 Task: Add the card layout component to the site builder.
Action: Mouse moved to (903, 71)
Screenshot: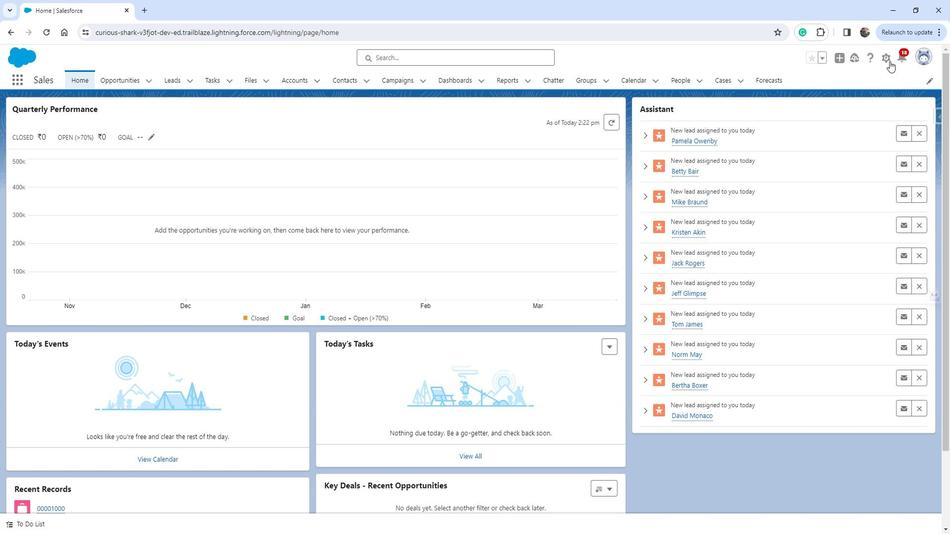 
Action: Mouse pressed left at (903, 71)
Screenshot: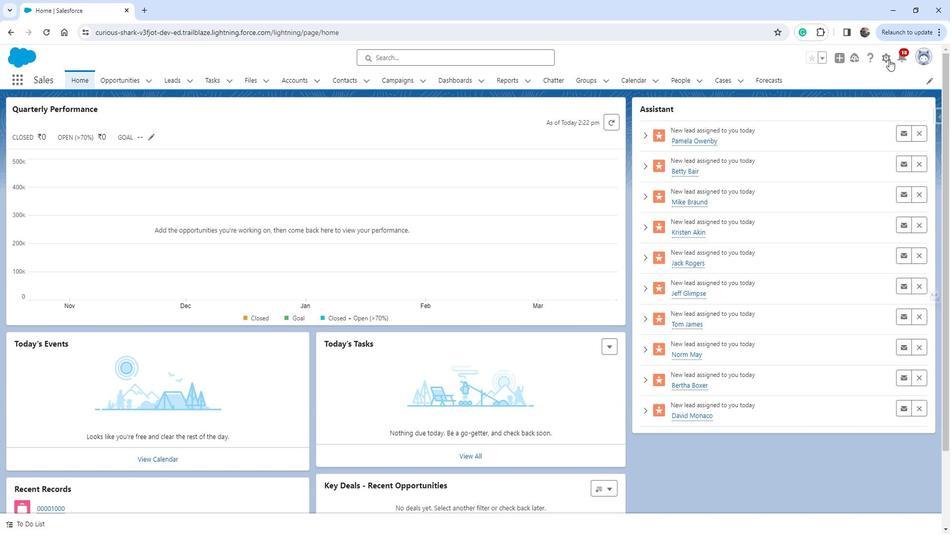 
Action: Mouse moved to (865, 102)
Screenshot: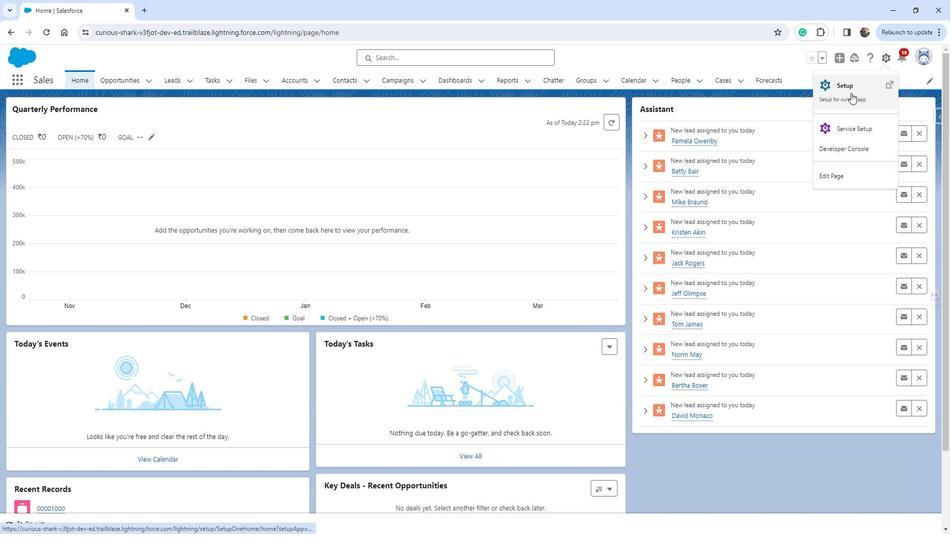 
Action: Mouse pressed left at (865, 102)
Screenshot: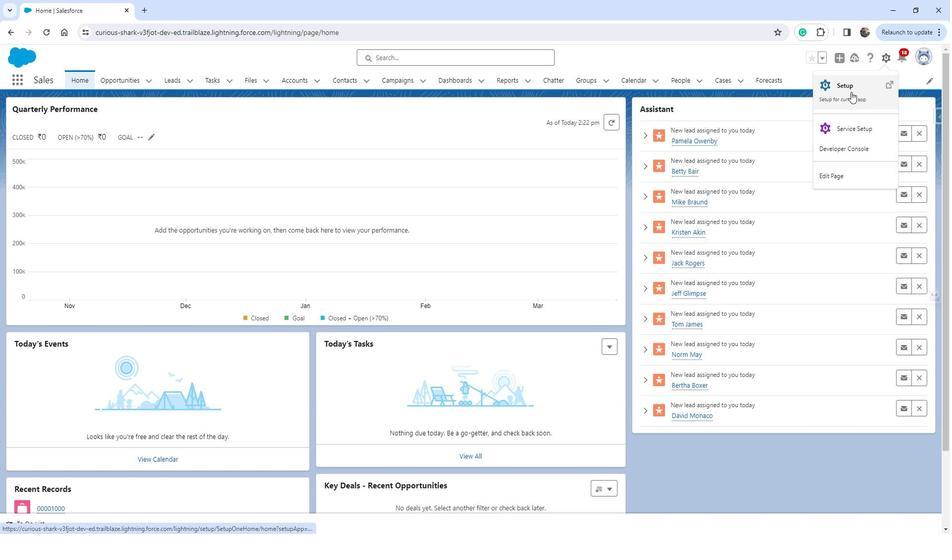 
Action: Mouse moved to (34, 412)
Screenshot: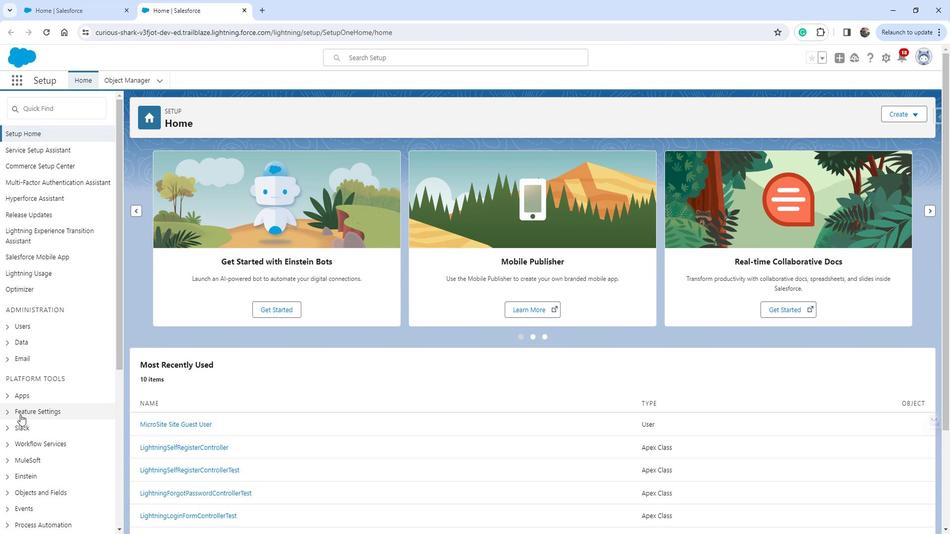 
Action: Mouse pressed left at (34, 412)
Screenshot: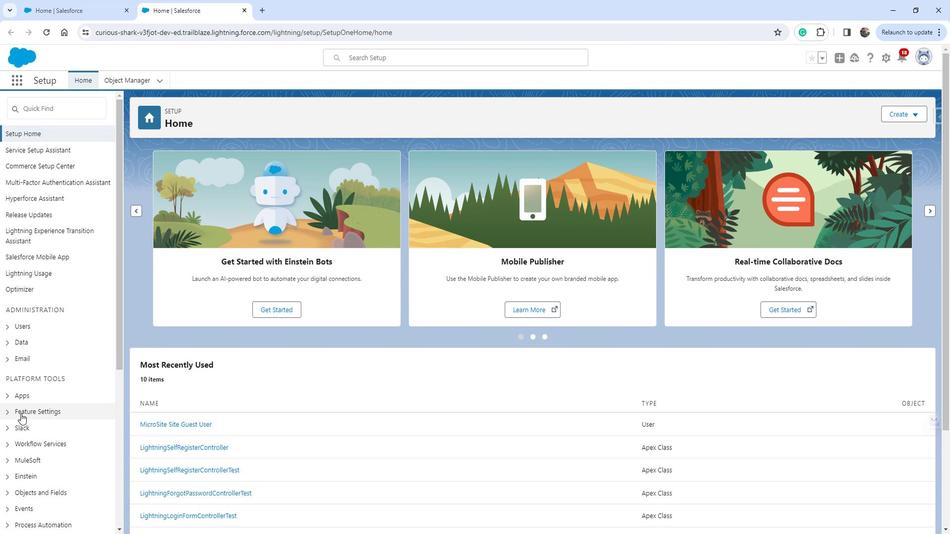 
Action: Mouse moved to (53, 412)
Screenshot: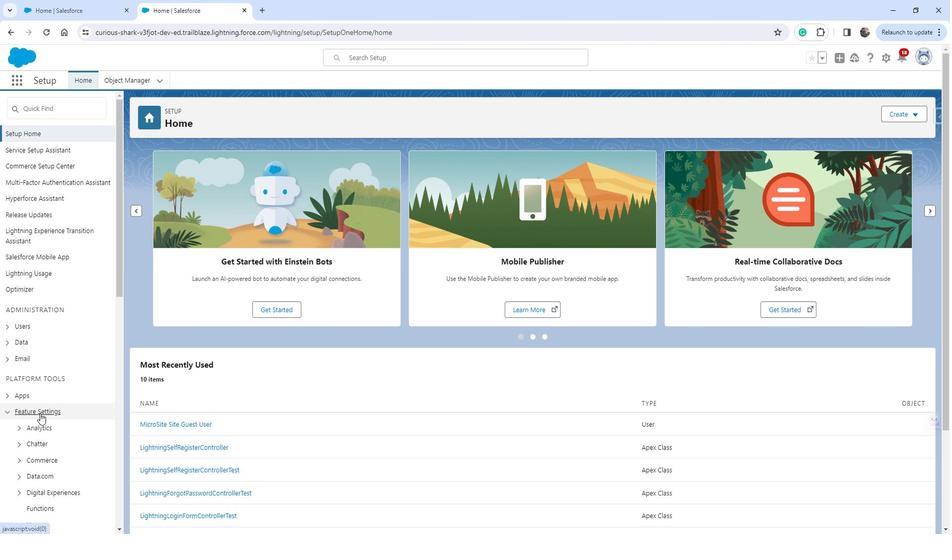 
Action: Mouse scrolled (53, 412) with delta (0, 0)
Screenshot: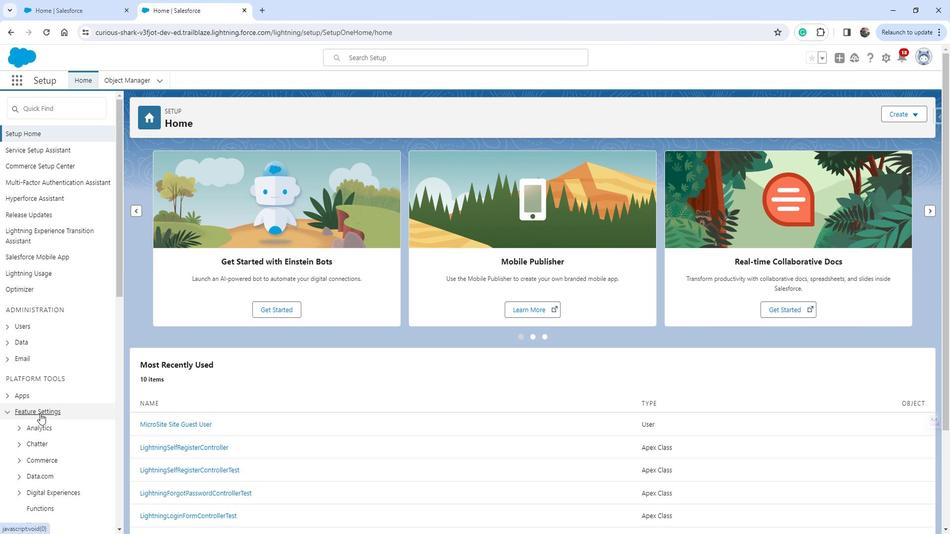 
Action: Mouse scrolled (53, 412) with delta (0, 0)
Screenshot: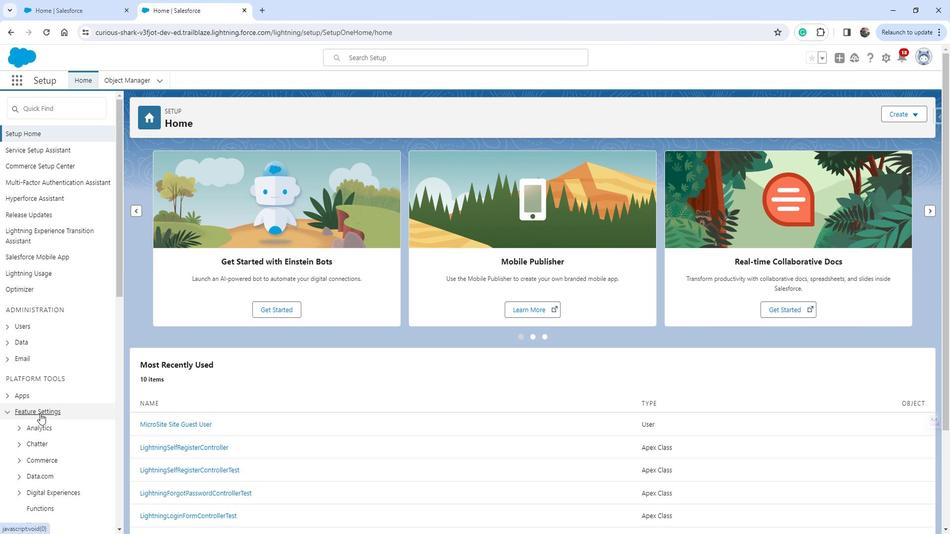 
Action: Mouse scrolled (53, 412) with delta (0, 0)
Screenshot: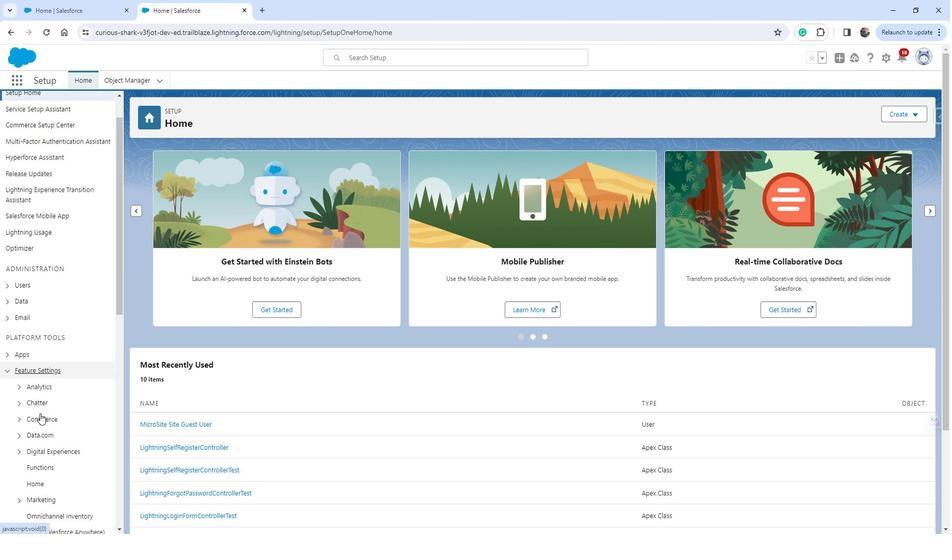 
Action: Mouse moved to (66, 342)
Screenshot: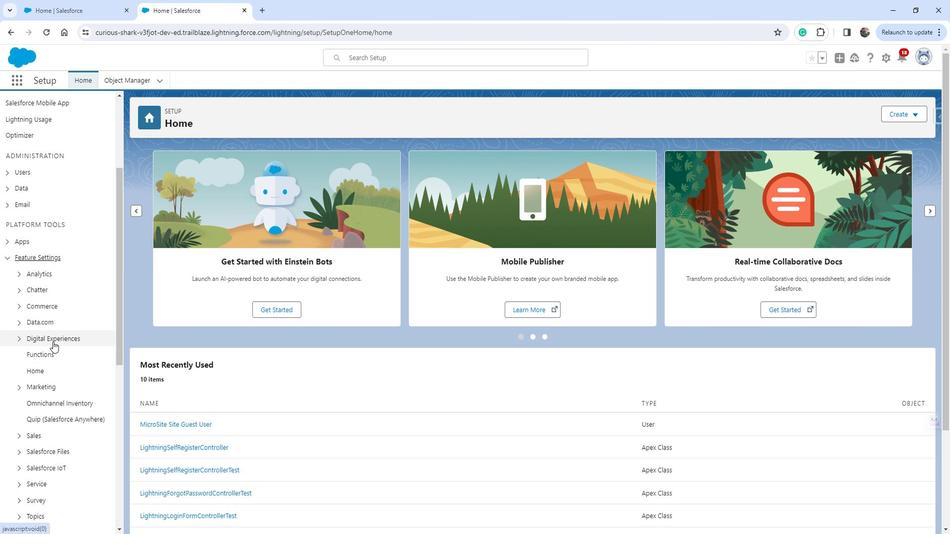 
Action: Mouse pressed left at (66, 342)
Screenshot: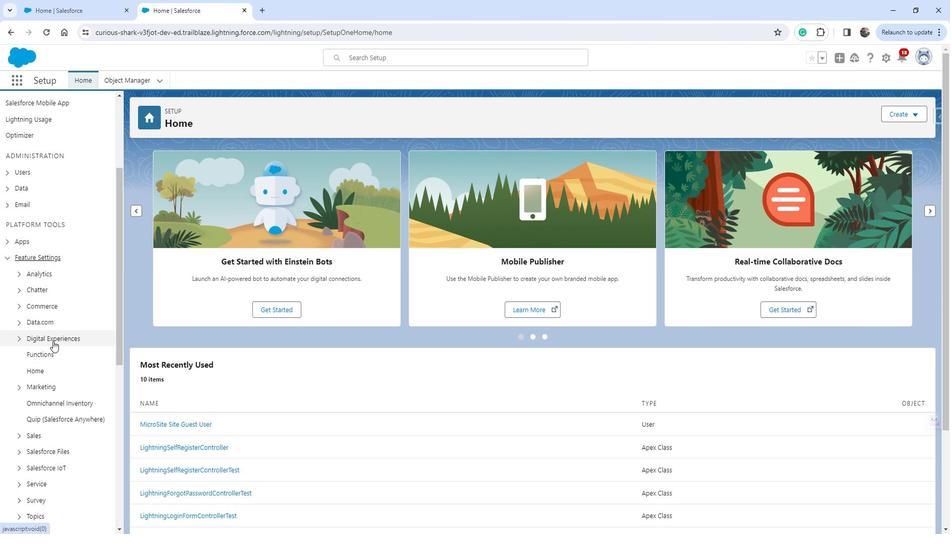 
Action: Mouse moved to (60, 353)
Screenshot: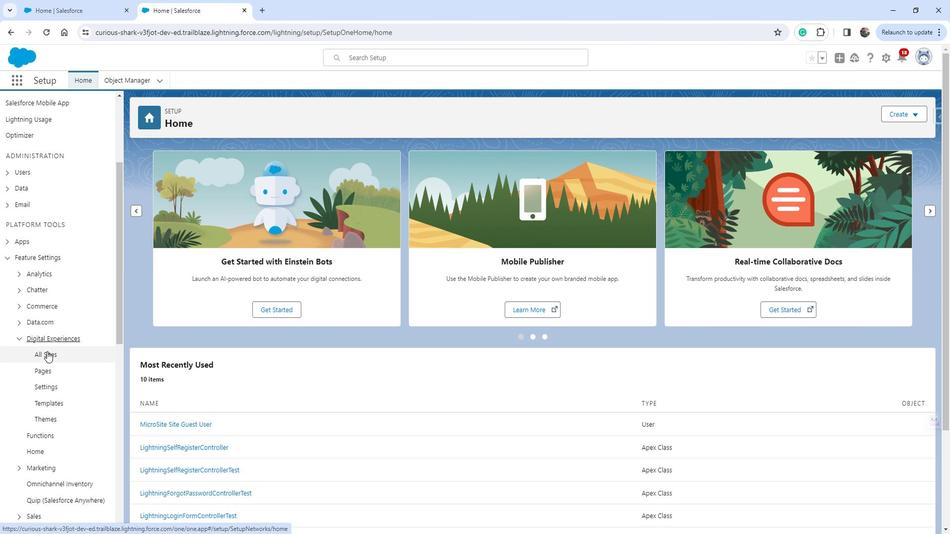 
Action: Mouse pressed left at (60, 353)
Screenshot: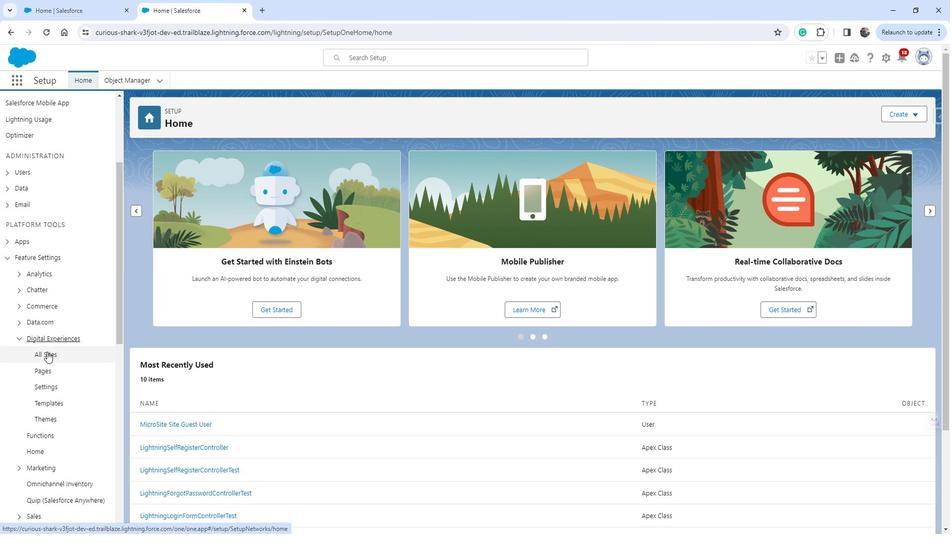 
Action: Mouse moved to (174, 242)
Screenshot: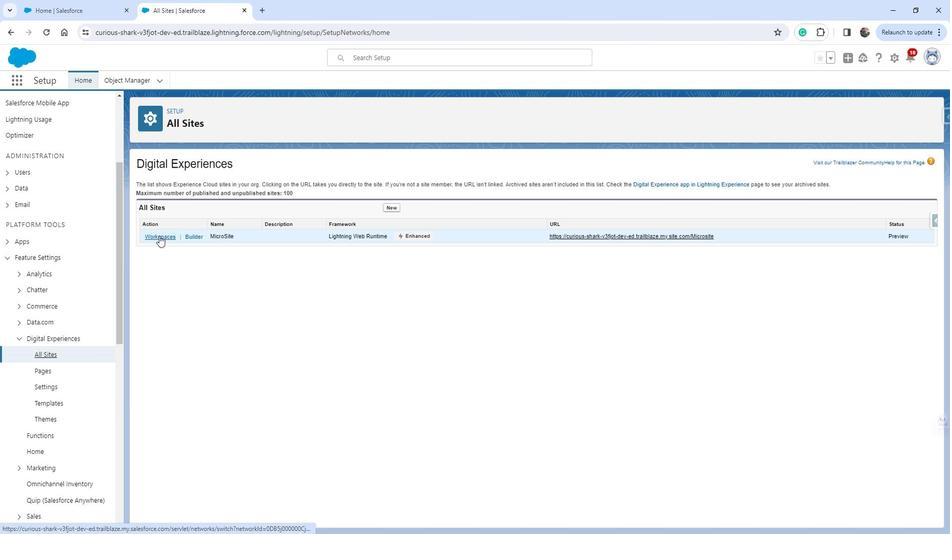 
Action: Mouse pressed left at (174, 242)
Screenshot: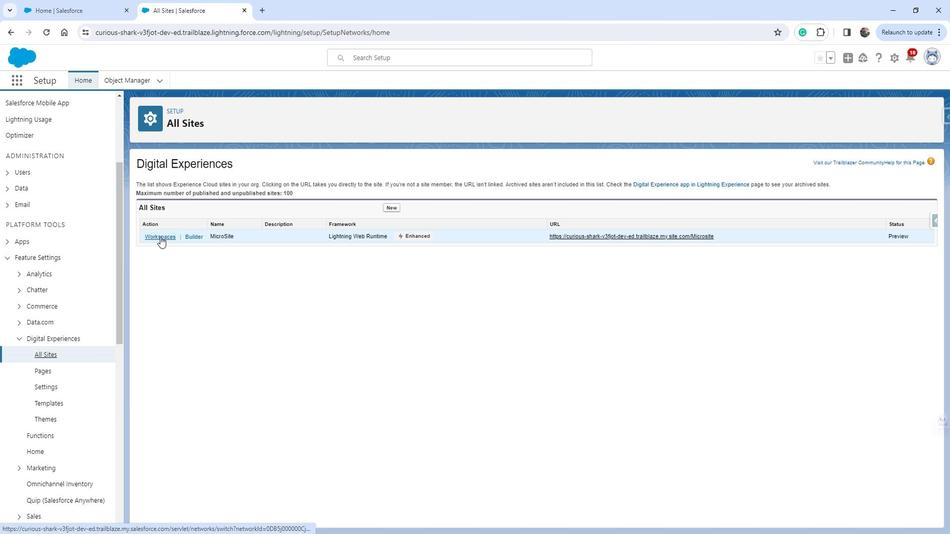 
Action: Mouse moved to (116, 237)
Screenshot: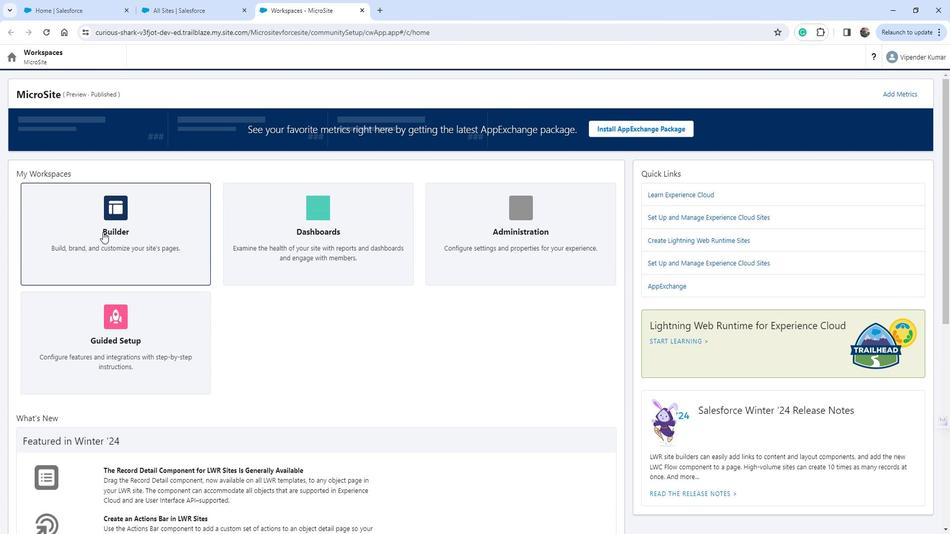 
Action: Mouse pressed left at (116, 237)
Screenshot: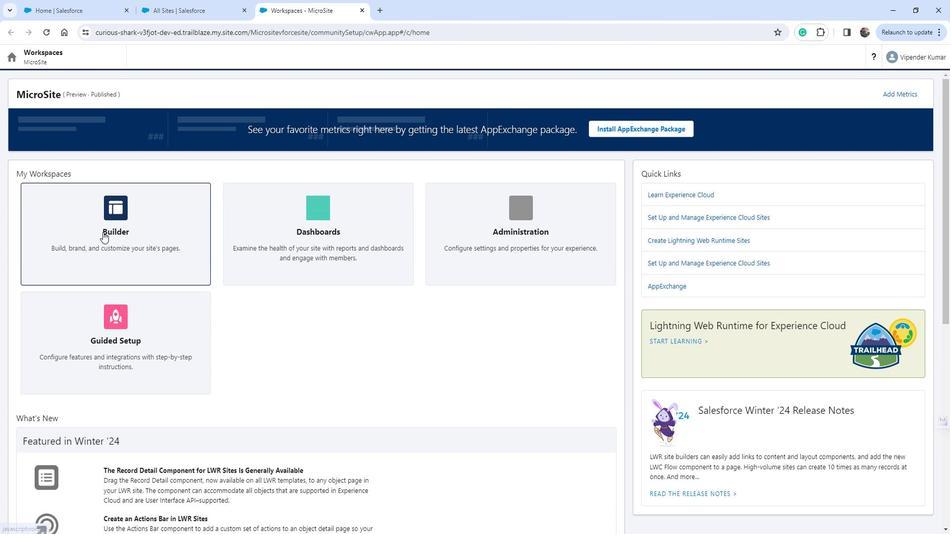 
Action: Mouse moved to (30, 111)
Screenshot: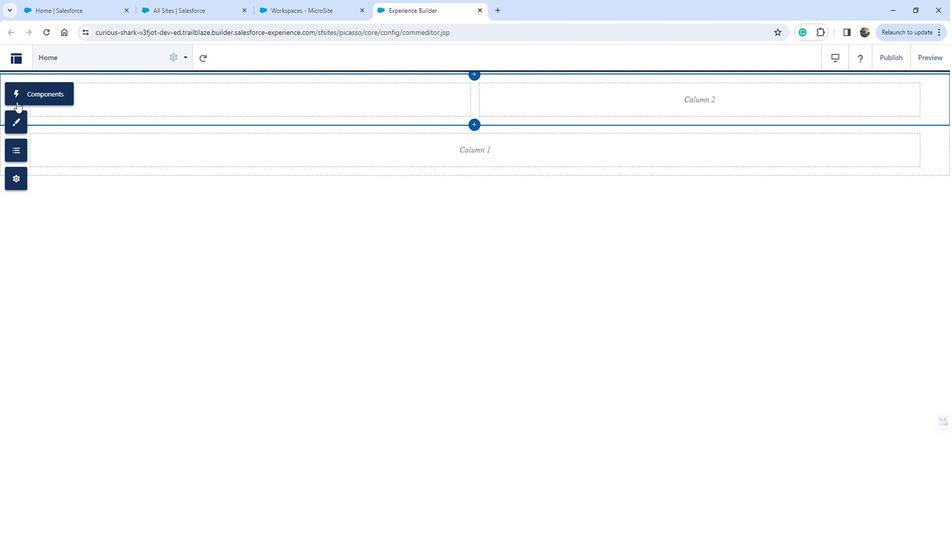 
Action: Mouse pressed left at (30, 111)
Screenshot: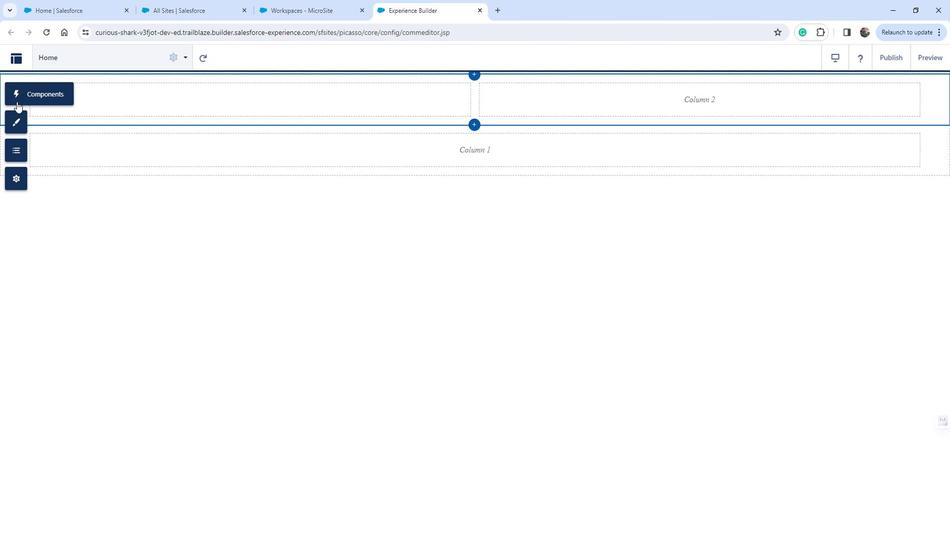 
Action: Mouse moved to (115, 294)
Screenshot: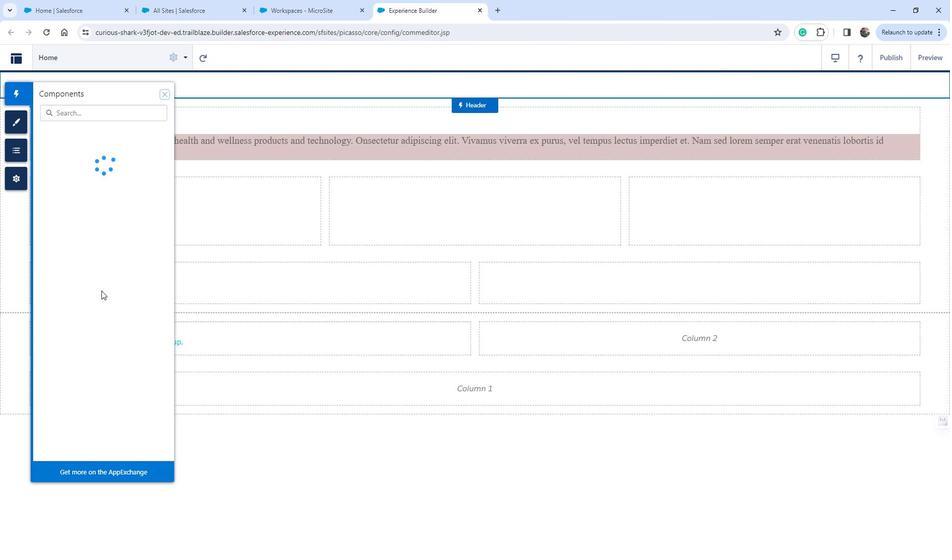 
Action: Mouse scrolled (115, 293) with delta (0, 0)
Screenshot: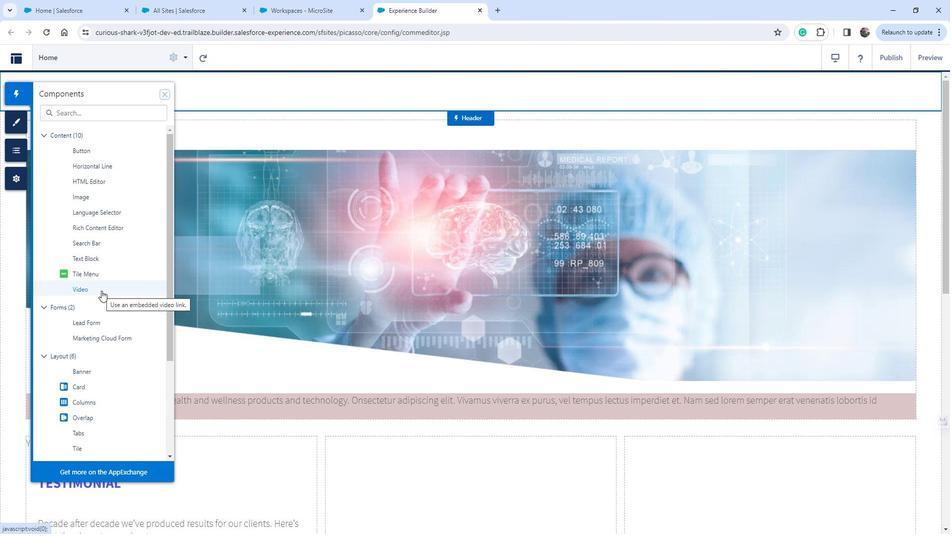 
Action: Mouse scrolled (115, 293) with delta (0, 0)
Screenshot: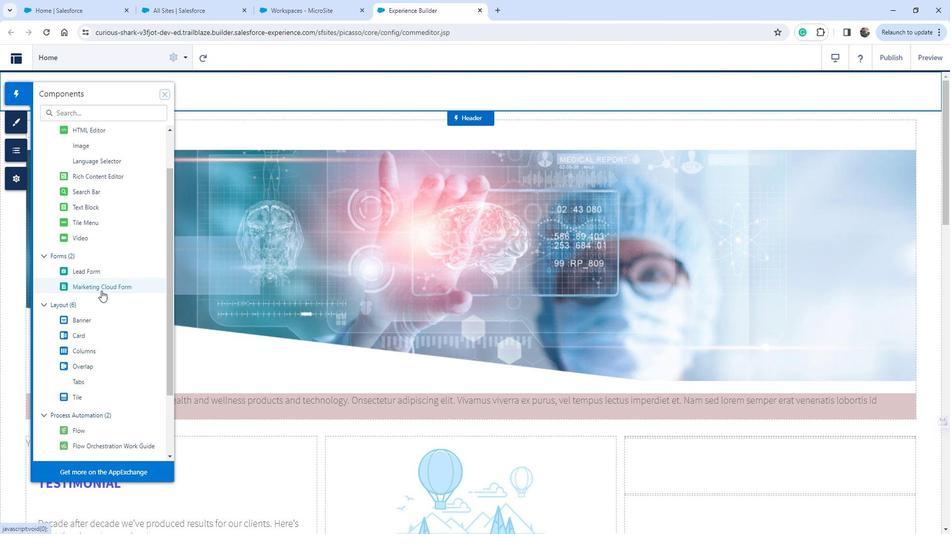 
Action: Mouse moved to (346, 402)
Screenshot: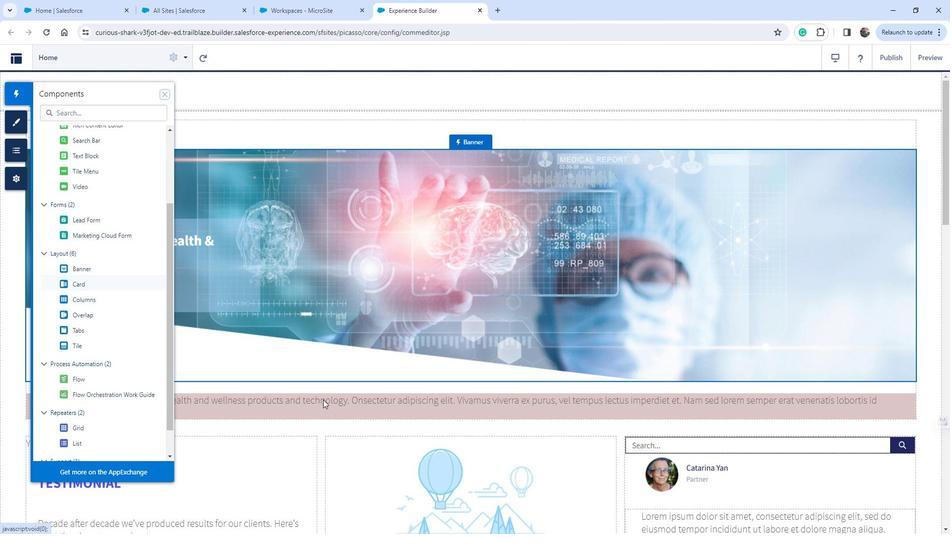 
Action: Mouse scrolled (346, 401) with delta (0, 0)
Screenshot: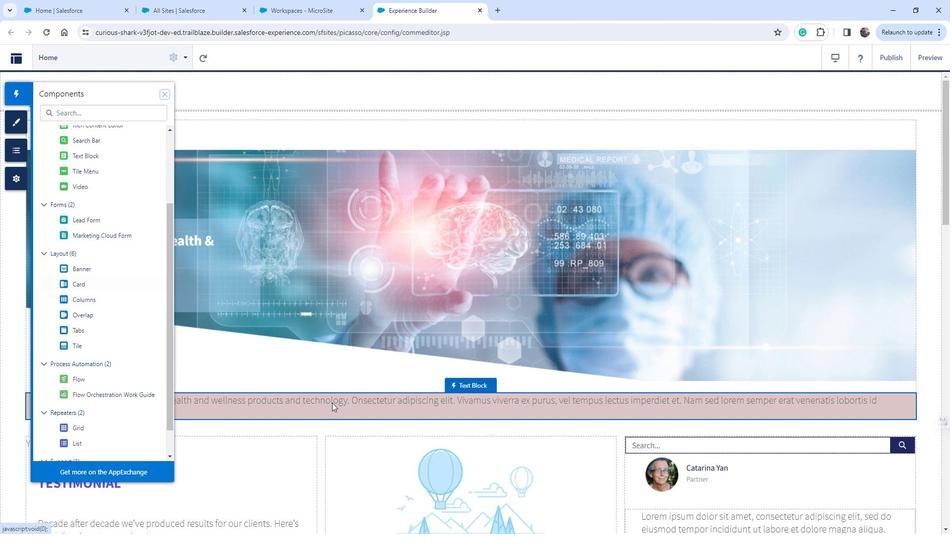 
Action: Mouse scrolled (346, 401) with delta (0, 0)
Screenshot: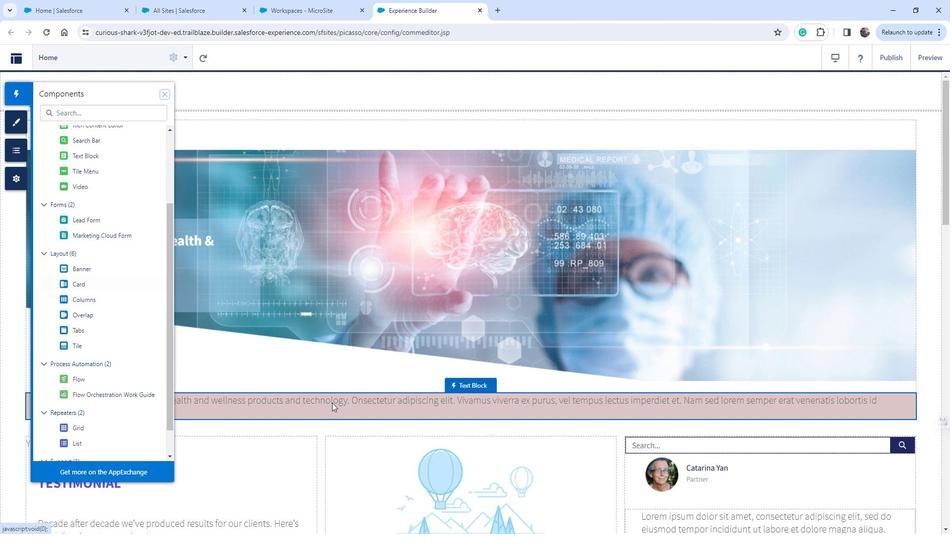 
Action: Mouse moved to (346, 402)
Screenshot: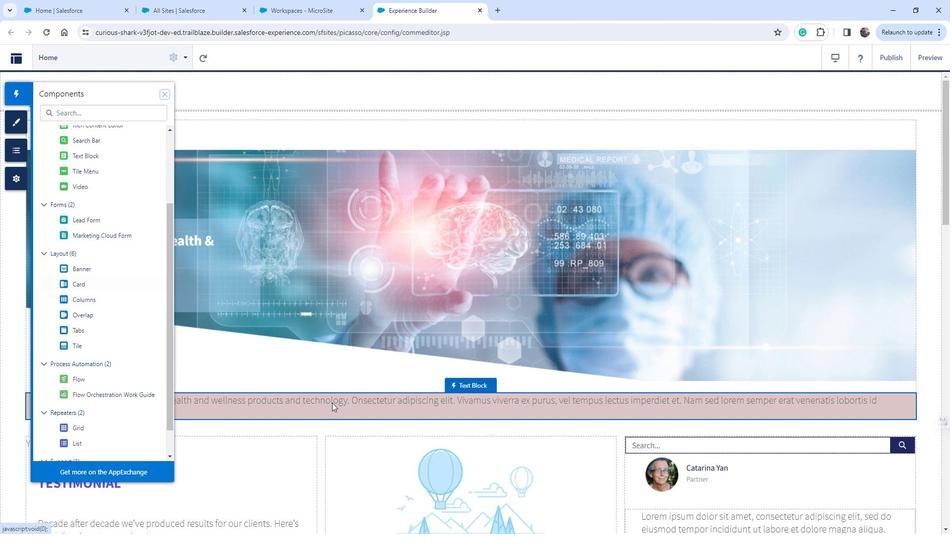 
Action: Mouse scrolled (346, 401) with delta (0, 0)
Screenshot: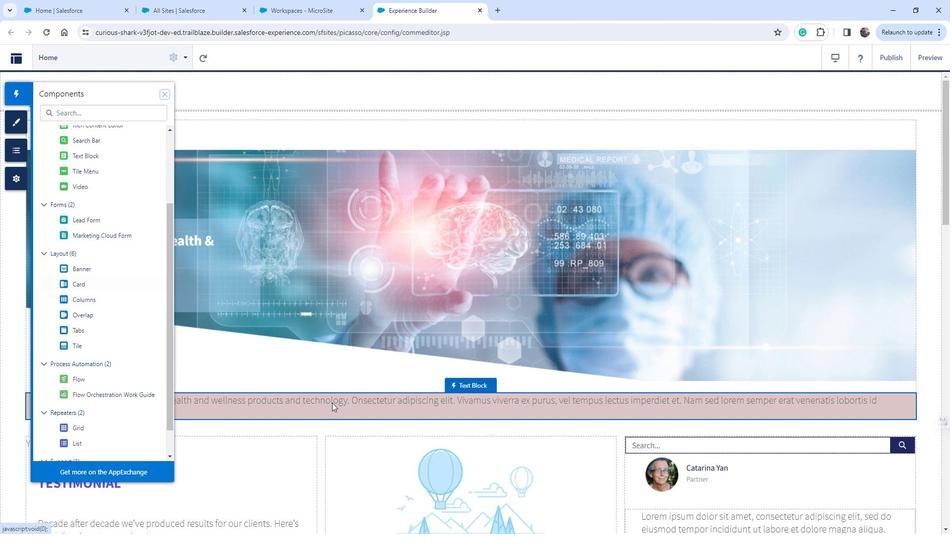 
Action: Mouse scrolled (346, 401) with delta (0, 0)
Screenshot: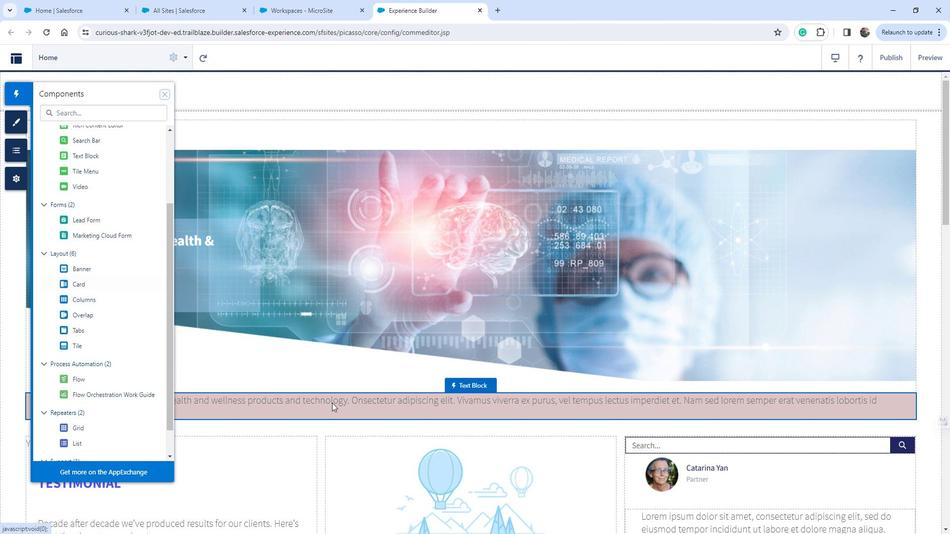 
Action: Mouse scrolled (346, 401) with delta (0, 0)
Screenshot: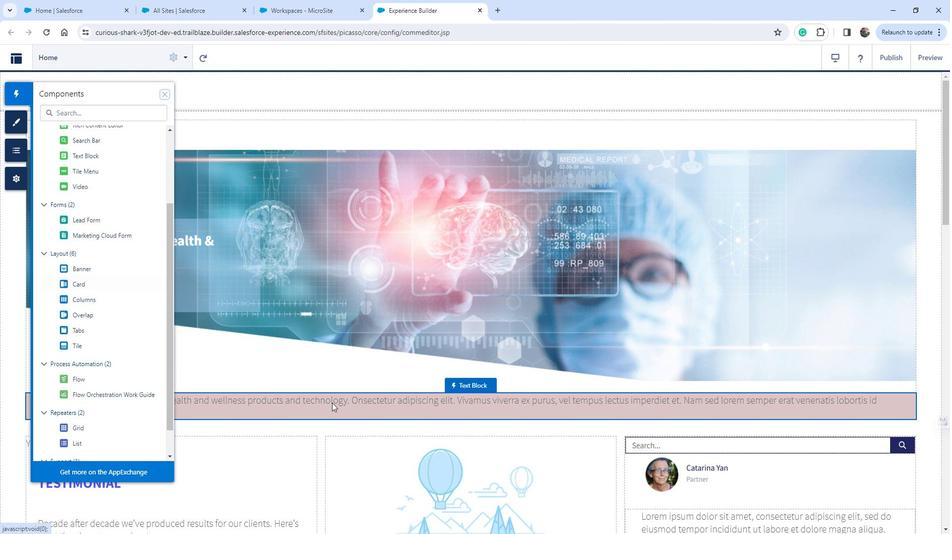 
Action: Mouse scrolled (346, 401) with delta (0, 0)
Screenshot: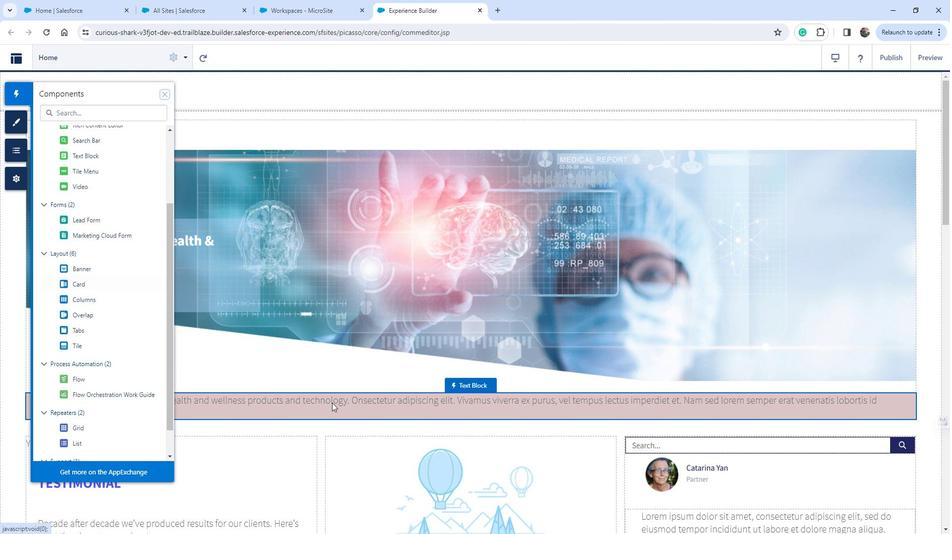 
Action: Mouse moved to (282, 373)
Screenshot: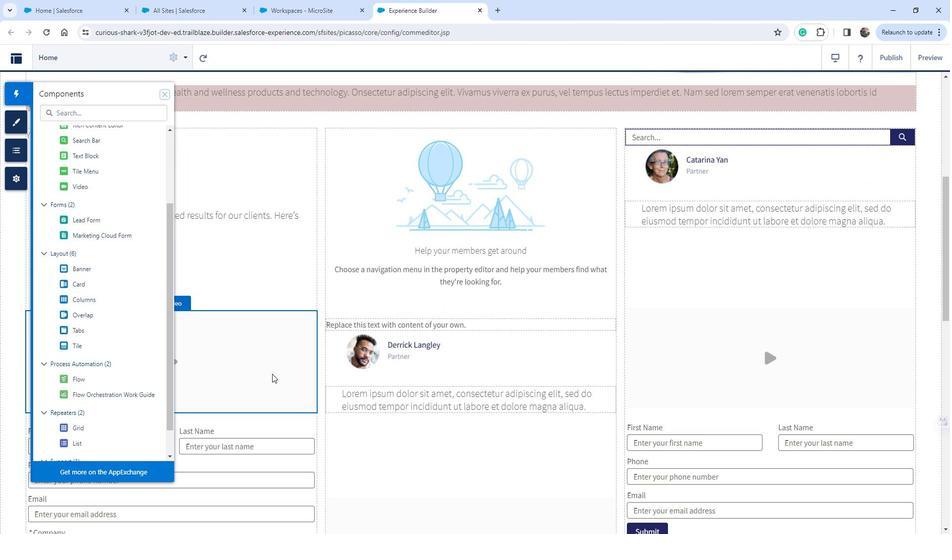 
Action: Mouse scrolled (282, 372) with delta (0, 0)
Screenshot: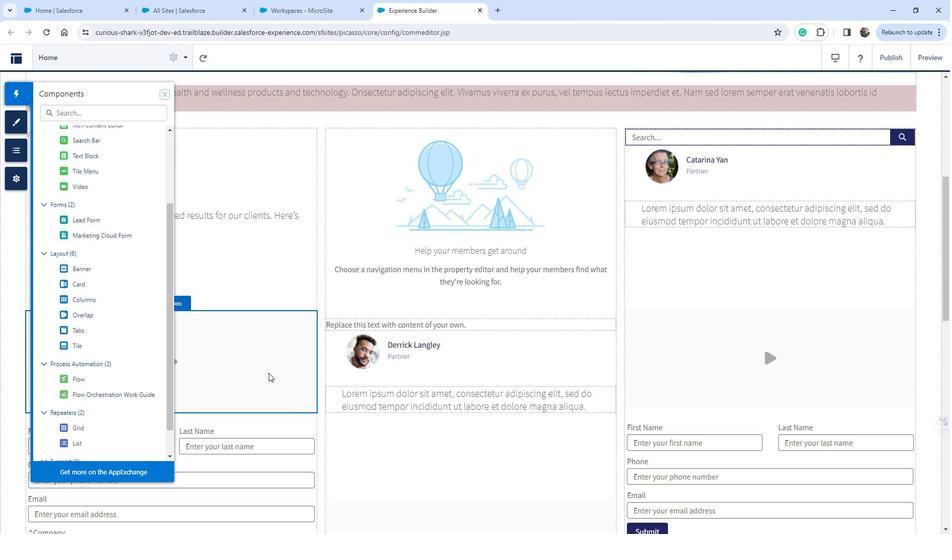 
Action: Mouse scrolled (282, 372) with delta (0, 0)
Screenshot: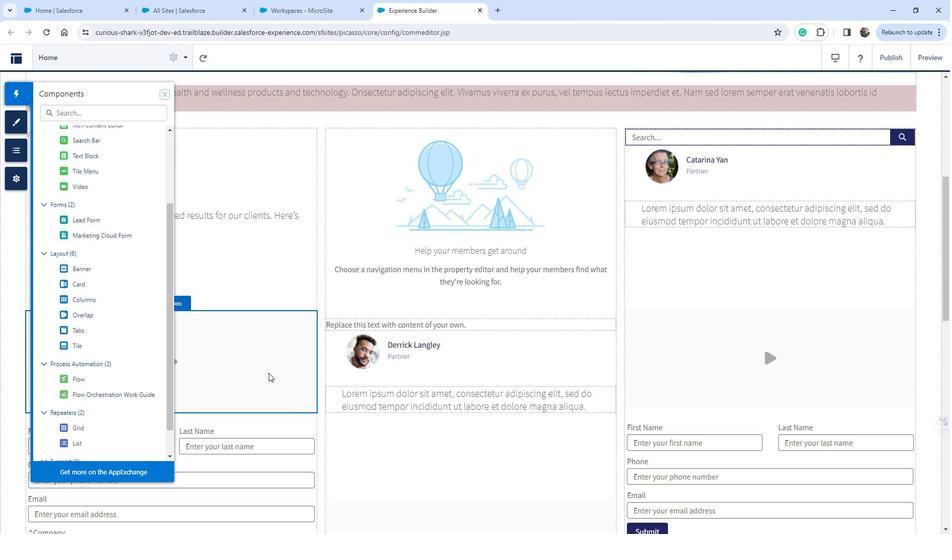 
Action: Mouse moved to (85, 288)
Screenshot: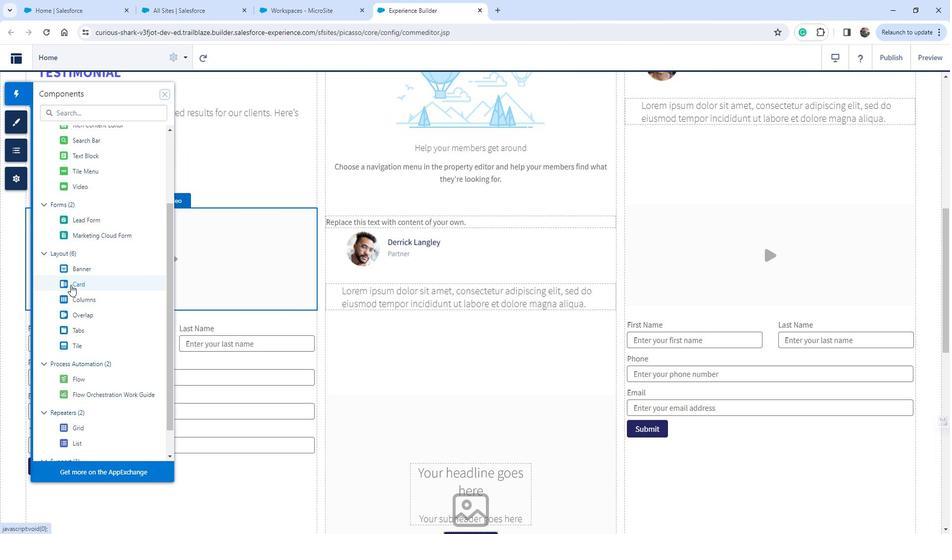 
Action: Mouse pressed left at (85, 288)
Screenshot: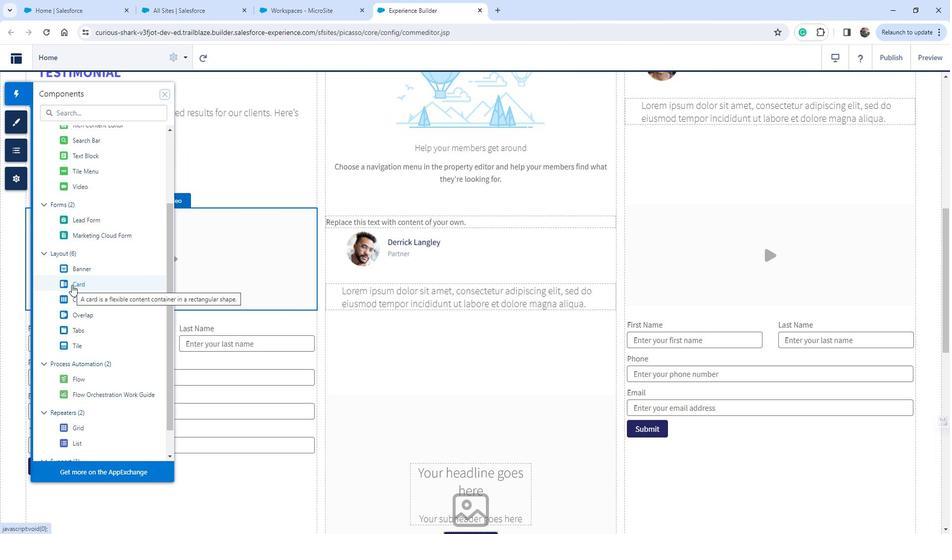 
Action: Mouse moved to (487, 395)
Screenshot: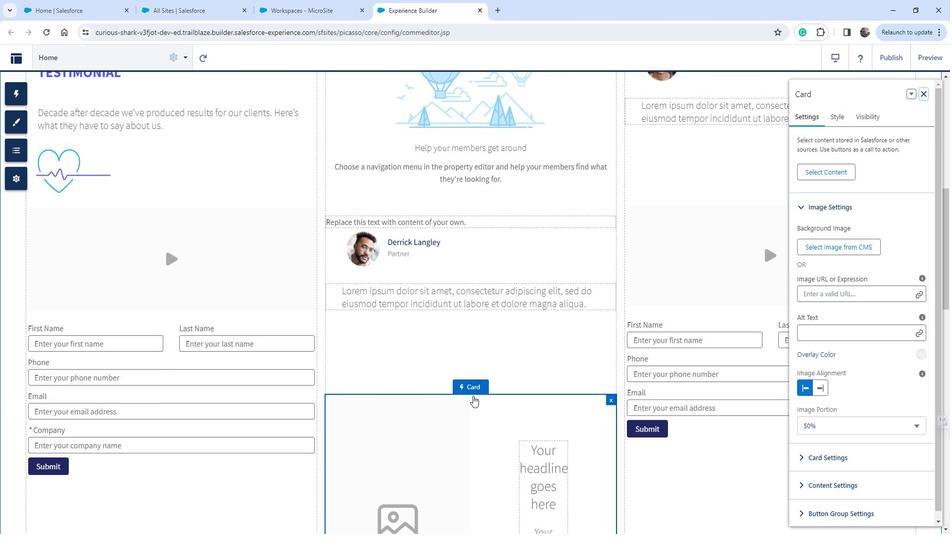 
Action: Mouse scrolled (487, 395) with delta (0, 0)
Screenshot: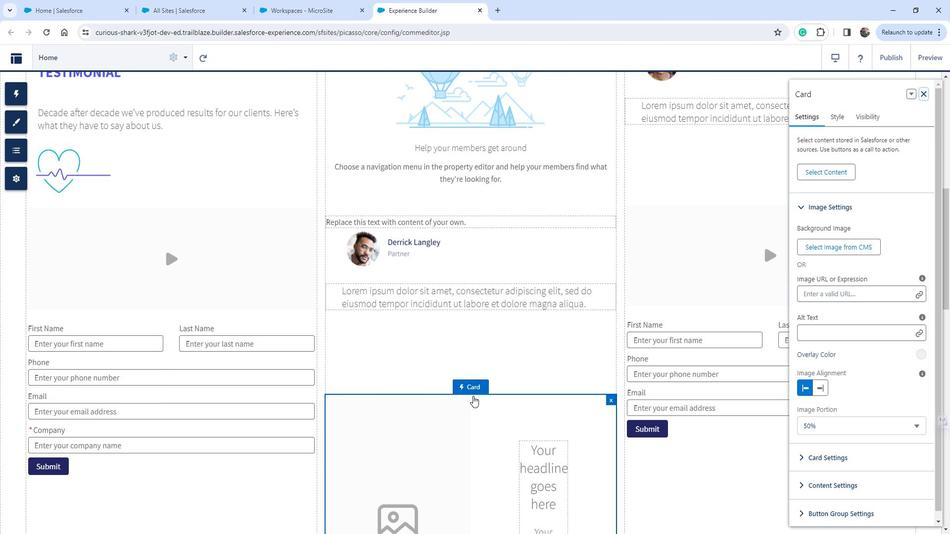 
Action: Mouse scrolled (487, 395) with delta (0, 0)
Screenshot: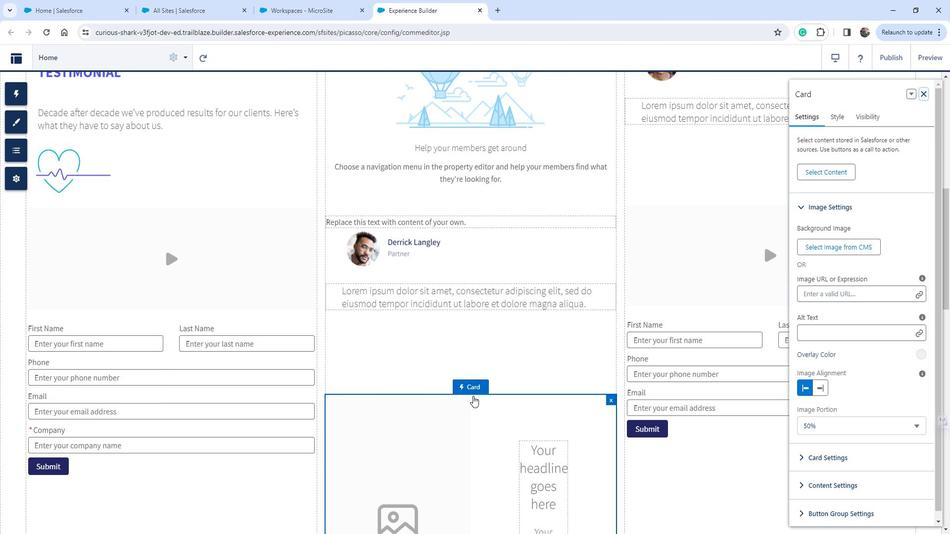 
Action: Mouse scrolled (487, 395) with delta (0, 0)
Screenshot: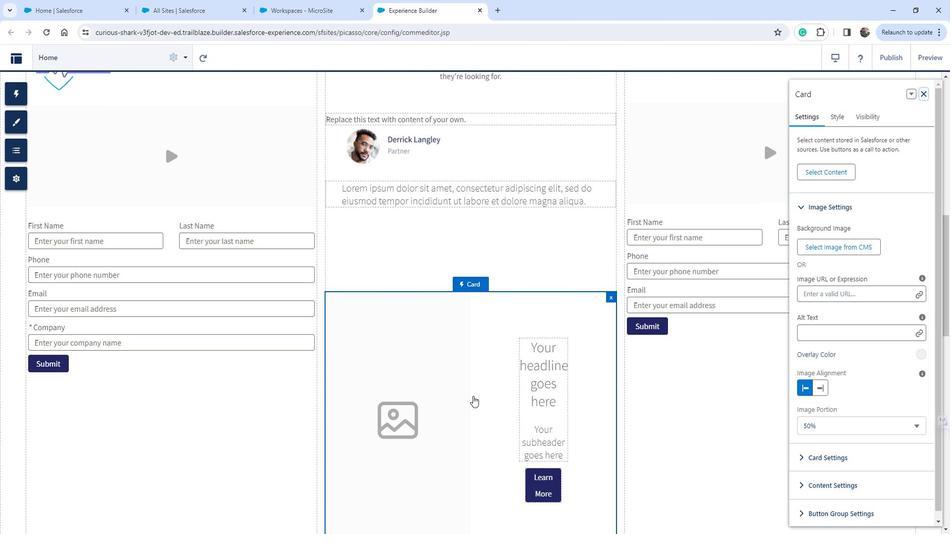 
Action: Mouse moved to (485, 396)
Screenshot: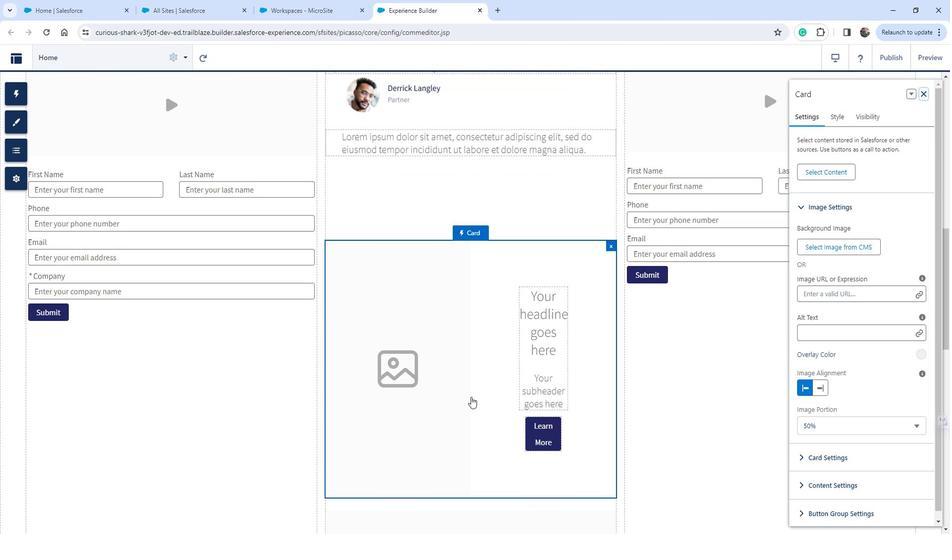 
Action: Mouse scrolled (485, 396) with delta (0, 0)
Screenshot: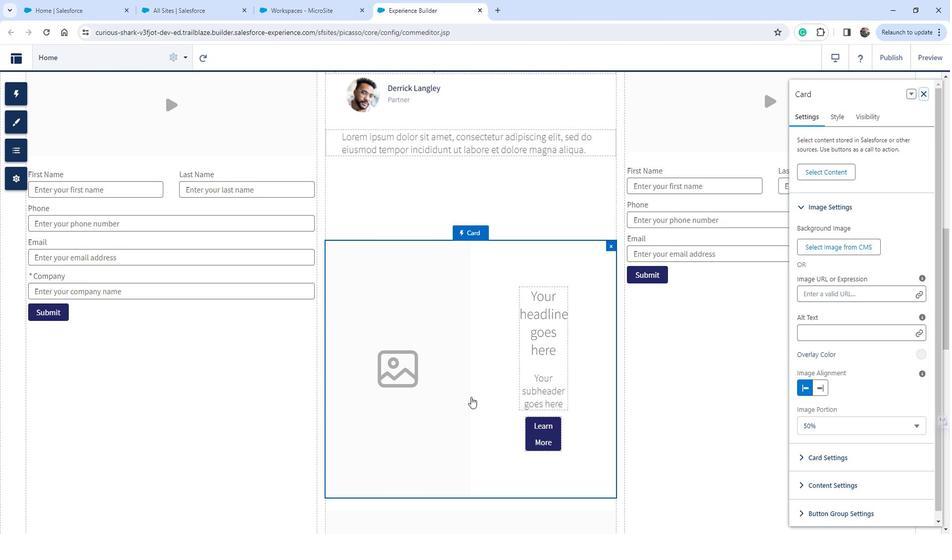 
Action: Mouse moved to (484, 396)
Screenshot: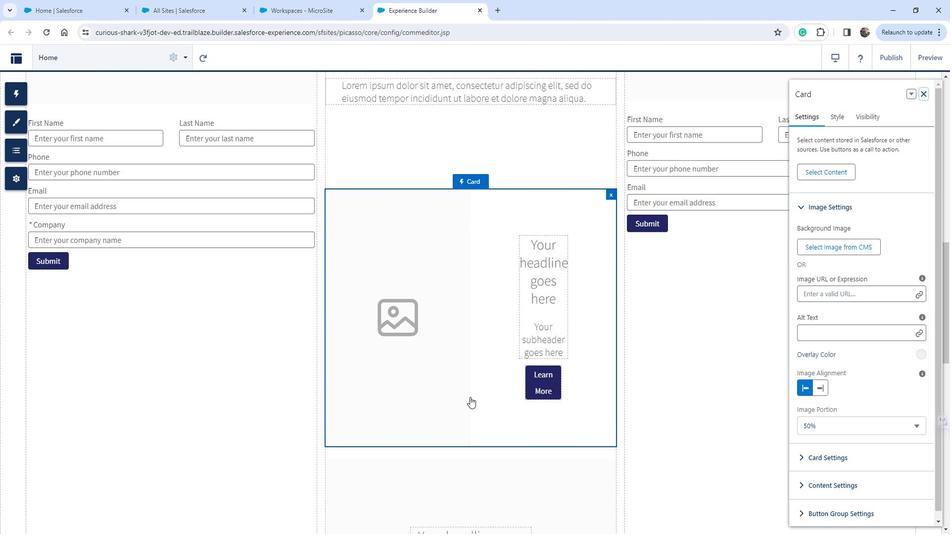 
